 Task: Create a new field with title Stage a blank project ApexTech with field type as Single-select and options as Not Started, In Progress and Complete
Action: Mouse moved to (68, 262)
Screenshot: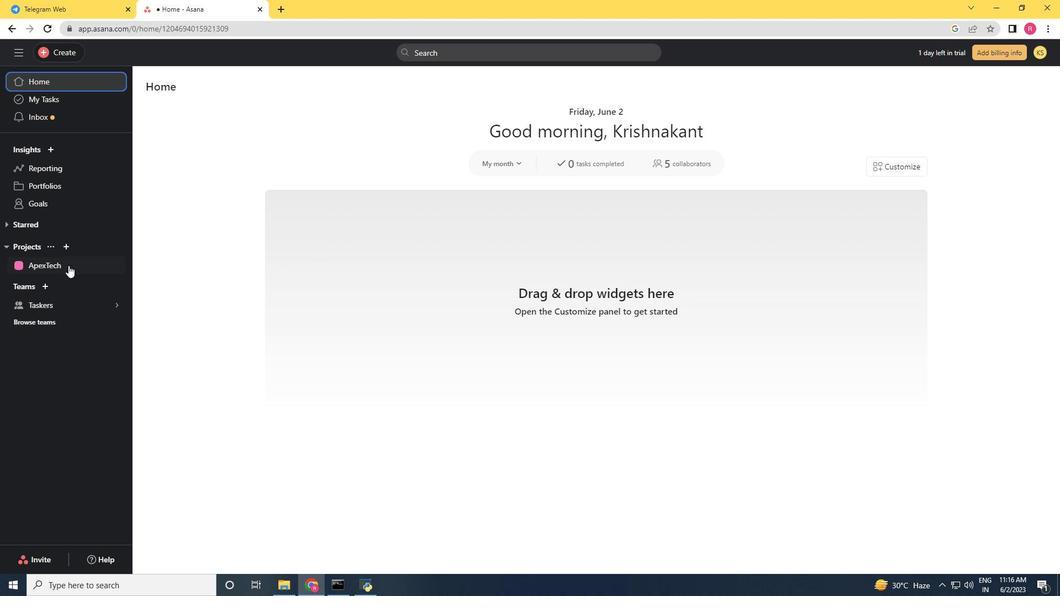 
Action: Mouse pressed left at (68, 262)
Screenshot: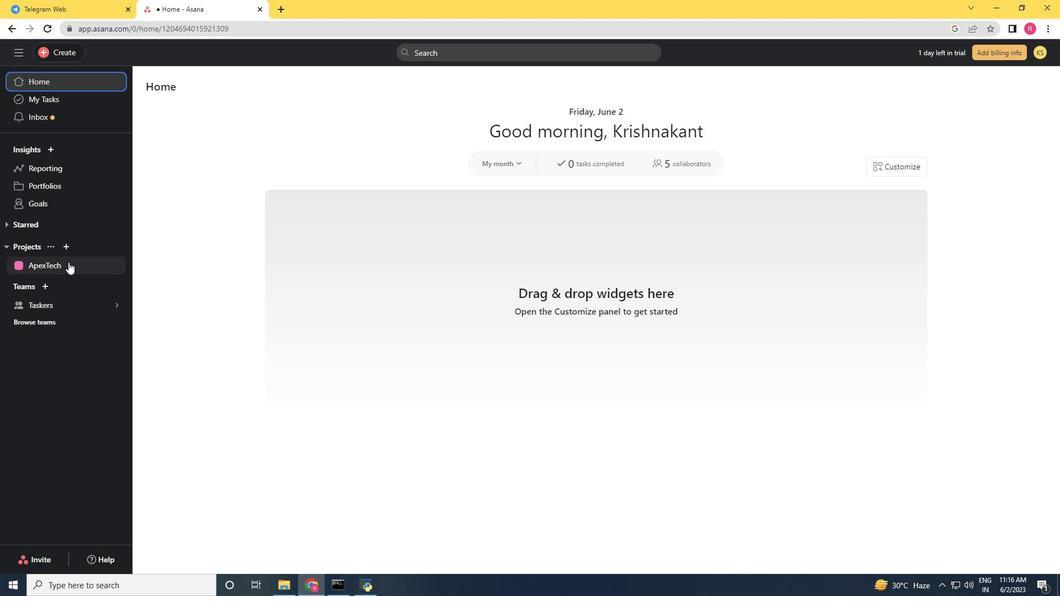 
Action: Mouse moved to (1022, 85)
Screenshot: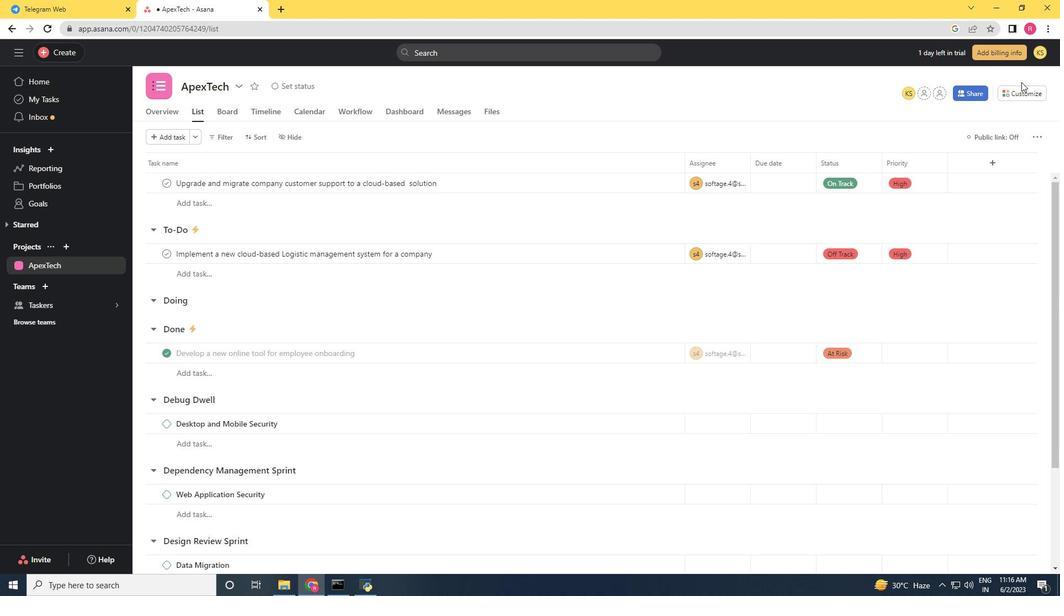 
Action: Mouse pressed left at (1022, 85)
Screenshot: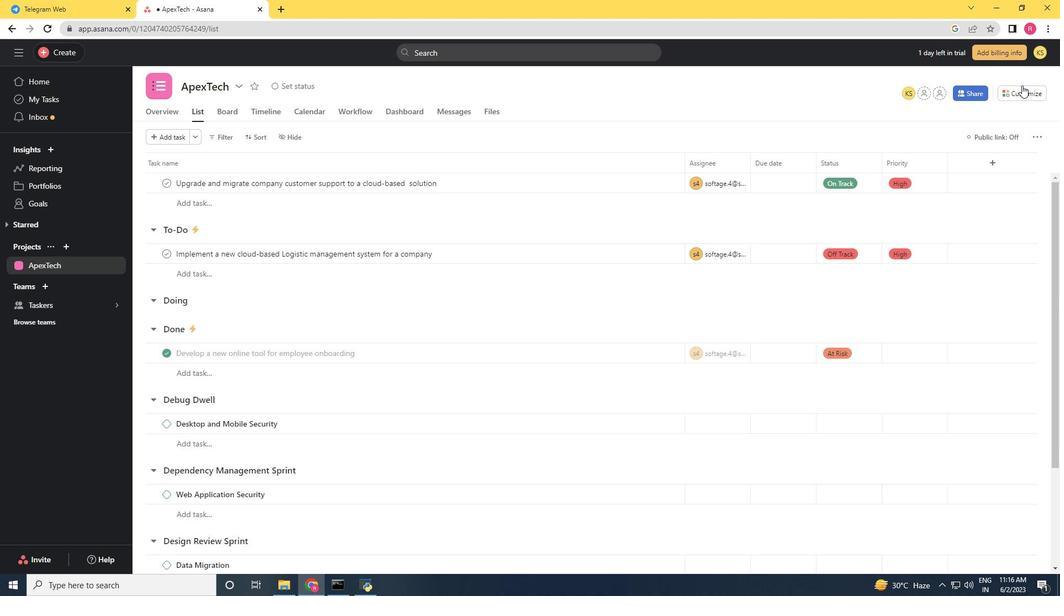 
Action: Mouse moved to (915, 228)
Screenshot: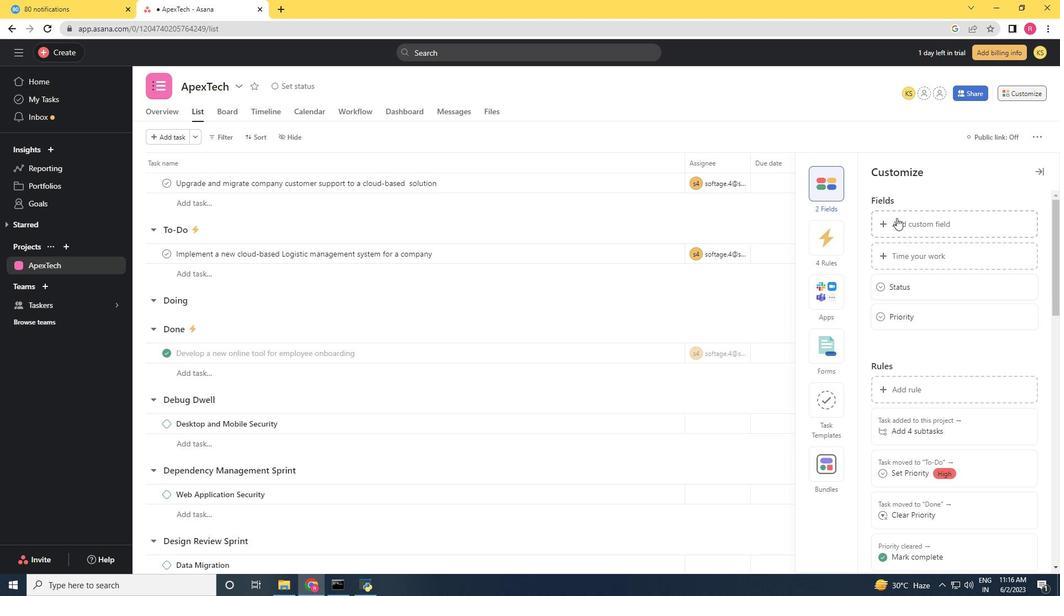 
Action: Mouse pressed left at (915, 228)
Screenshot: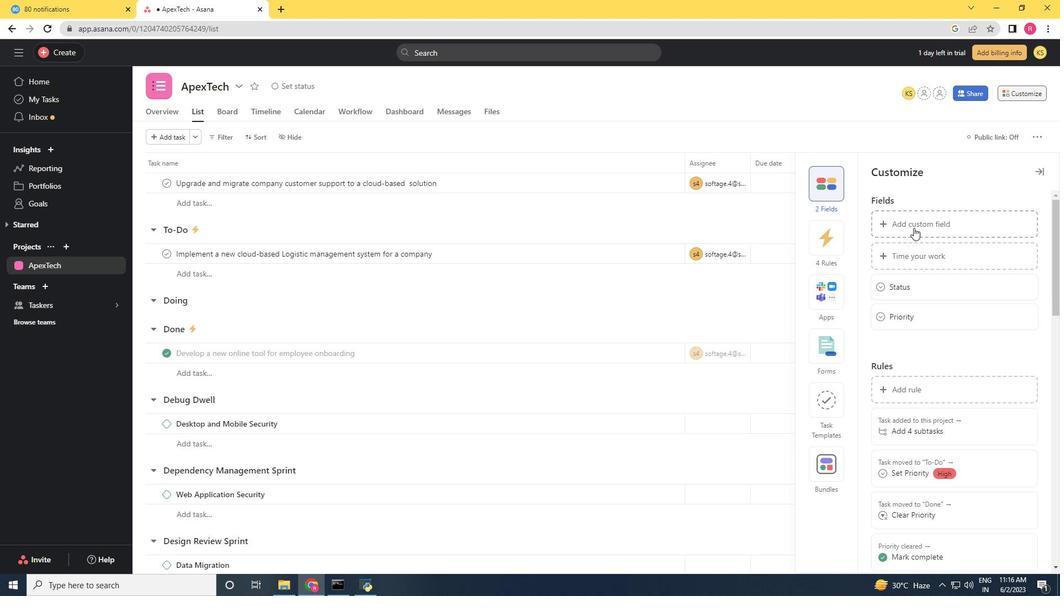 
Action: Mouse moved to (918, 217)
Screenshot: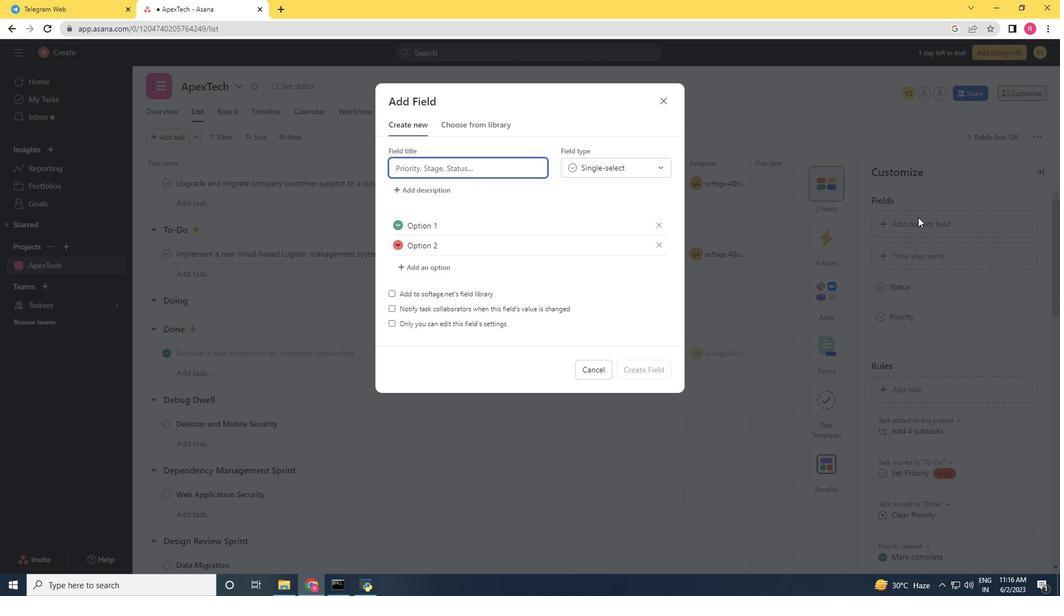 
Action: Key pressed <Key.shift>Stage
Screenshot: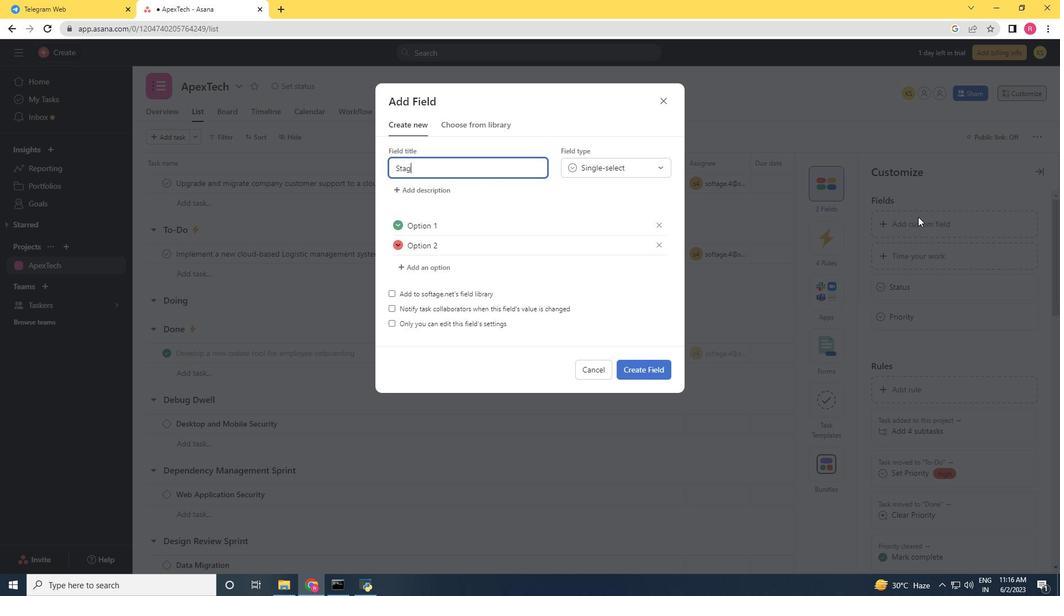
Action: Mouse moved to (590, 160)
Screenshot: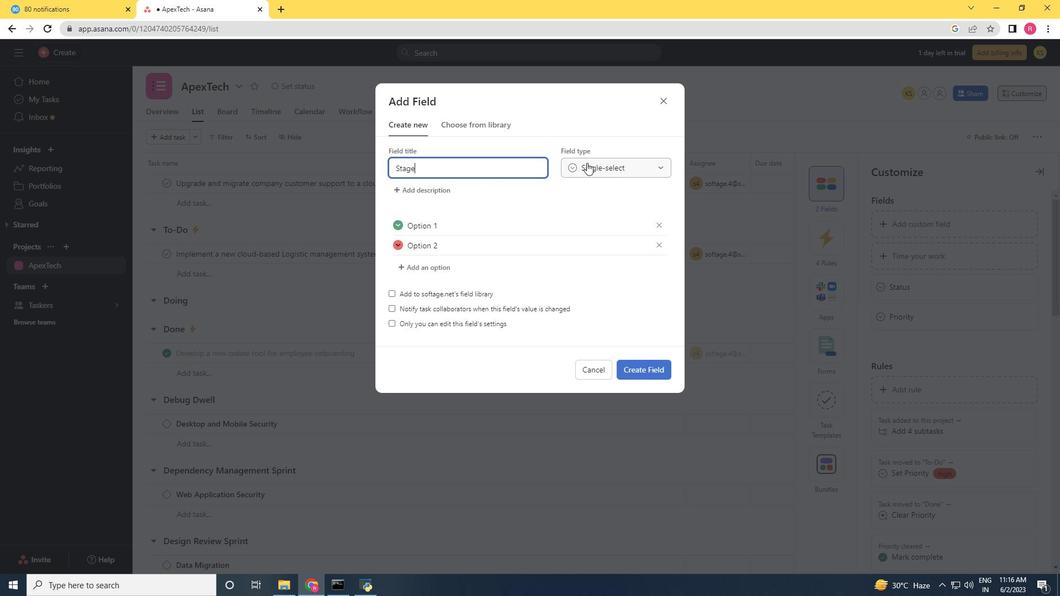 
Action: Mouse pressed left at (590, 160)
Screenshot: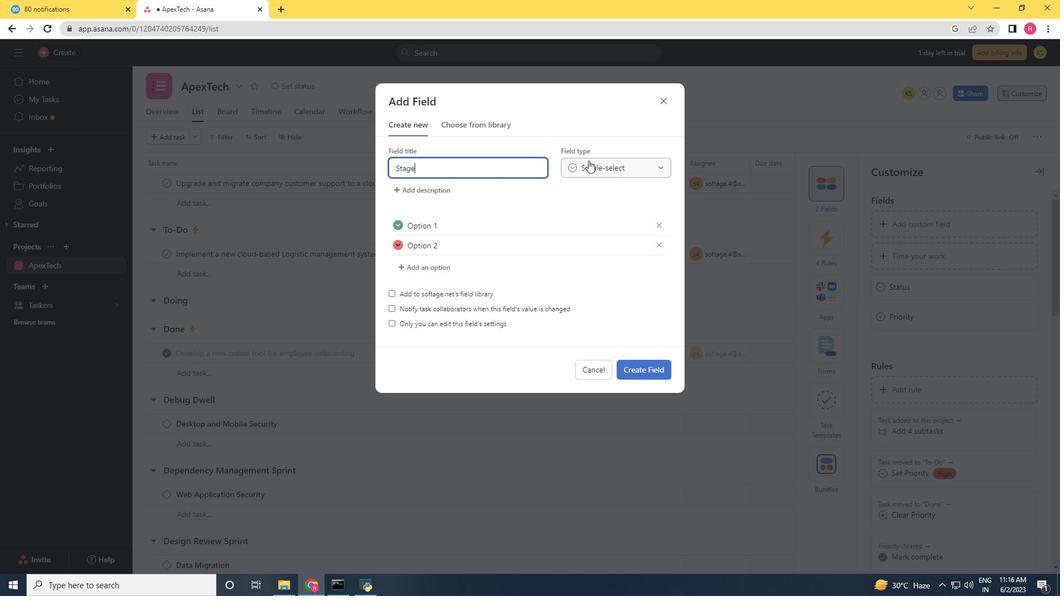 
Action: Mouse moved to (592, 188)
Screenshot: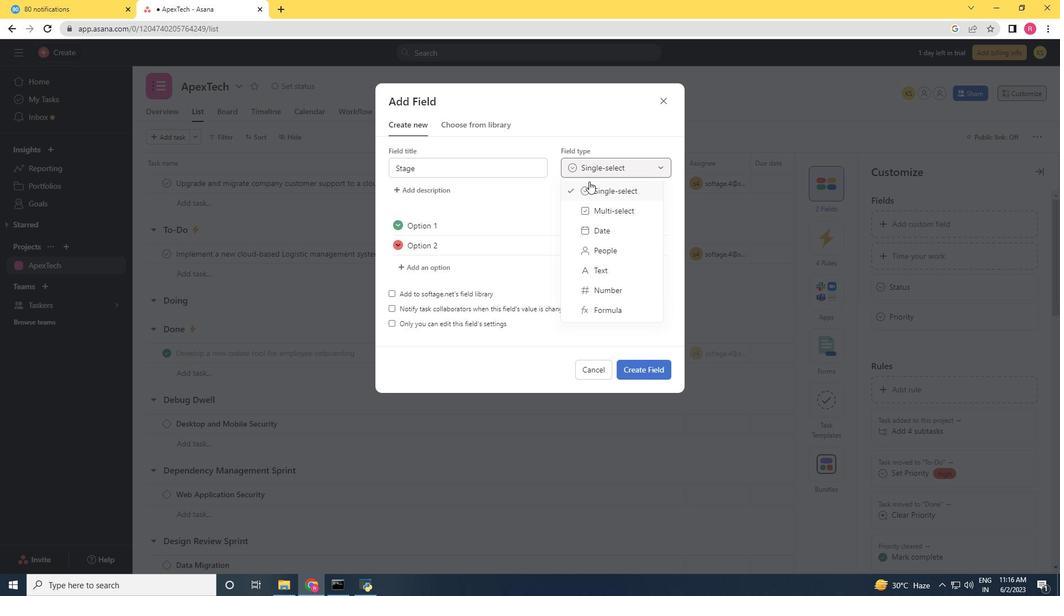 
Action: Mouse pressed left at (592, 188)
Screenshot: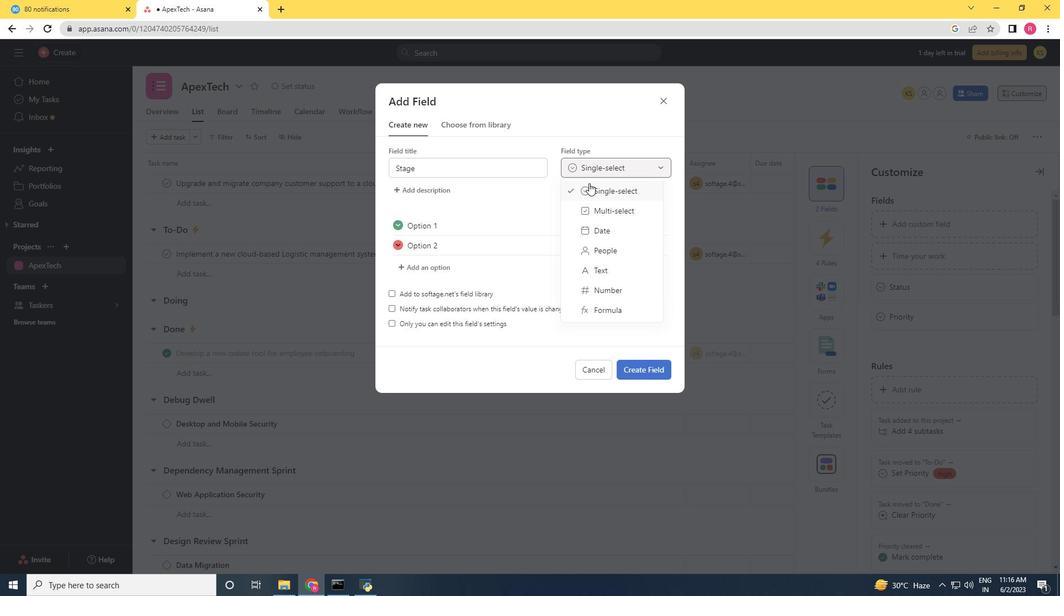 
Action: Mouse moved to (486, 221)
Screenshot: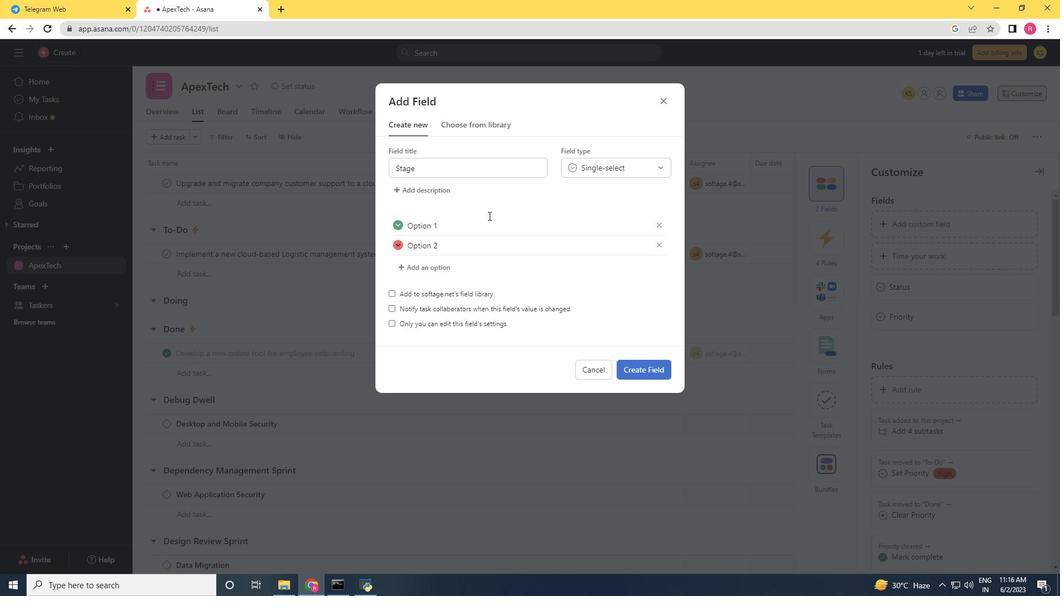 
Action: Mouse pressed left at (486, 221)
Screenshot: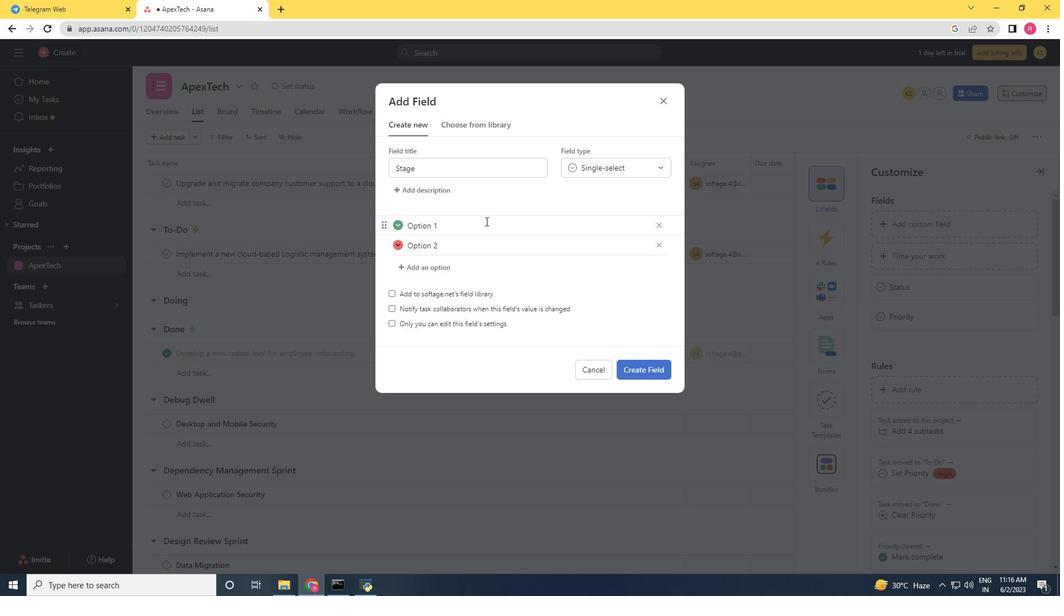 
Action: Key pressed <Key.backspace><Key.backspace><Key.backspace><Key.backspace><Key.backspace><Key.backspace><Key.backspace><Key.backspace><Key.shift><Key.shift><Key.shift><Key.shift><Key.shift><Key.shift><Key.shift><Key.shift><Key.shift>Not<Key.space><Key.shift>Stated<Key.enter><Key.shift><Key.shift><Key.shift><Key.shift><Key.shift><Key.shift><Key.shift><Key.shift><Key.shift><Key.shift><Key.shift>In<Key.space><Key.shift>Progress<Key.enter><Key.shift>Completed
Screenshot: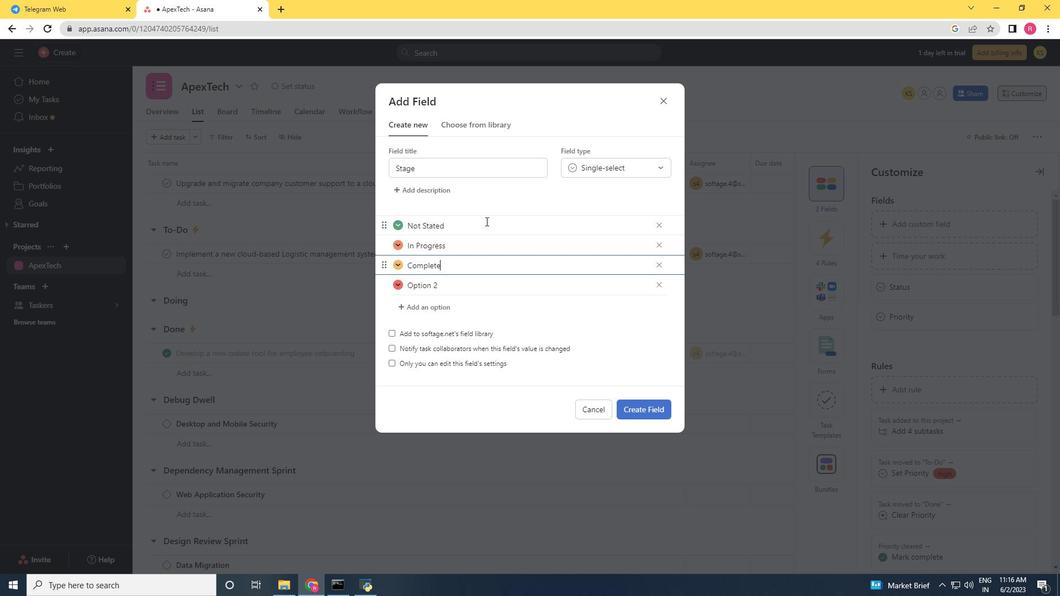
Action: Mouse moved to (598, 311)
Screenshot: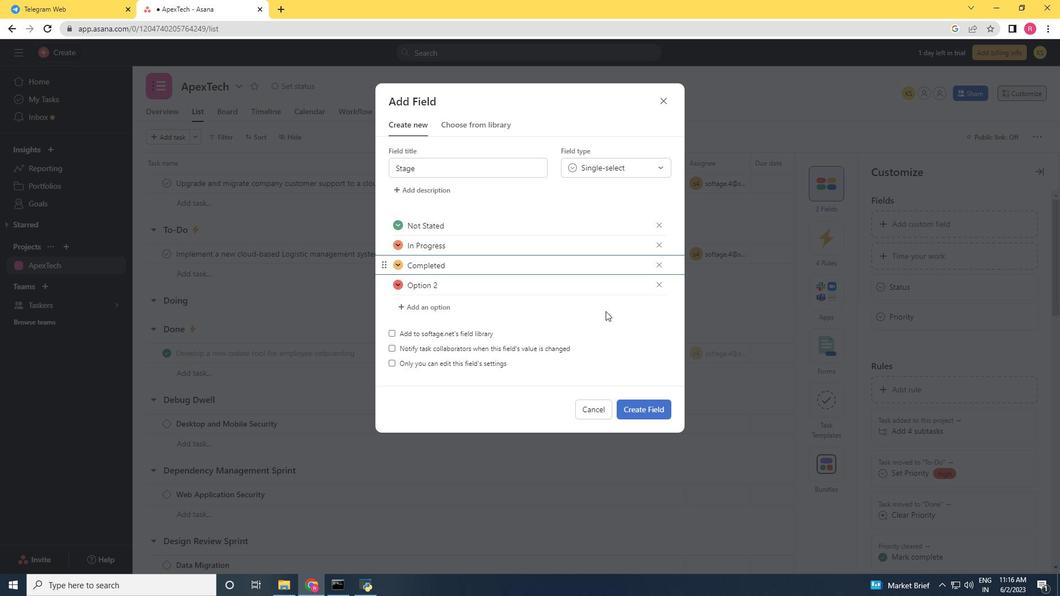 
Action: Key pressed <Key.backspace>
Screenshot: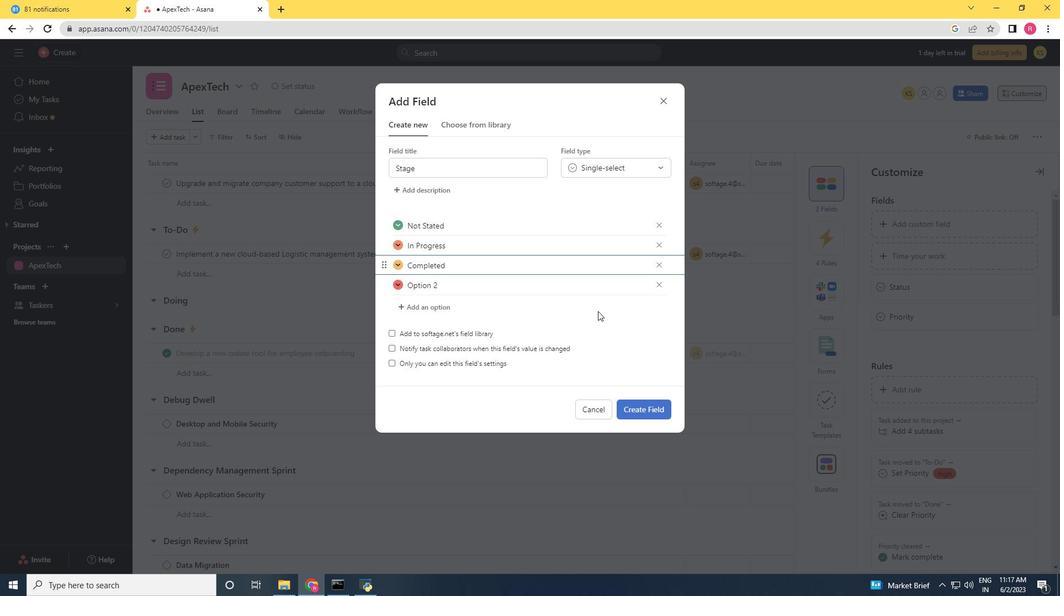 
Action: Mouse moved to (656, 284)
Screenshot: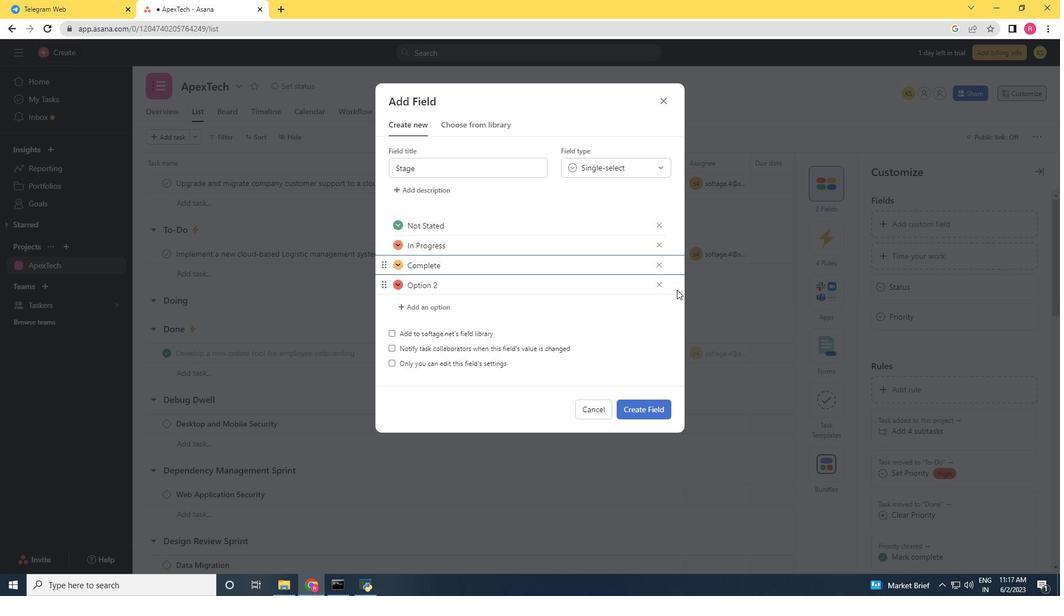 
Action: Mouse pressed left at (656, 284)
Screenshot: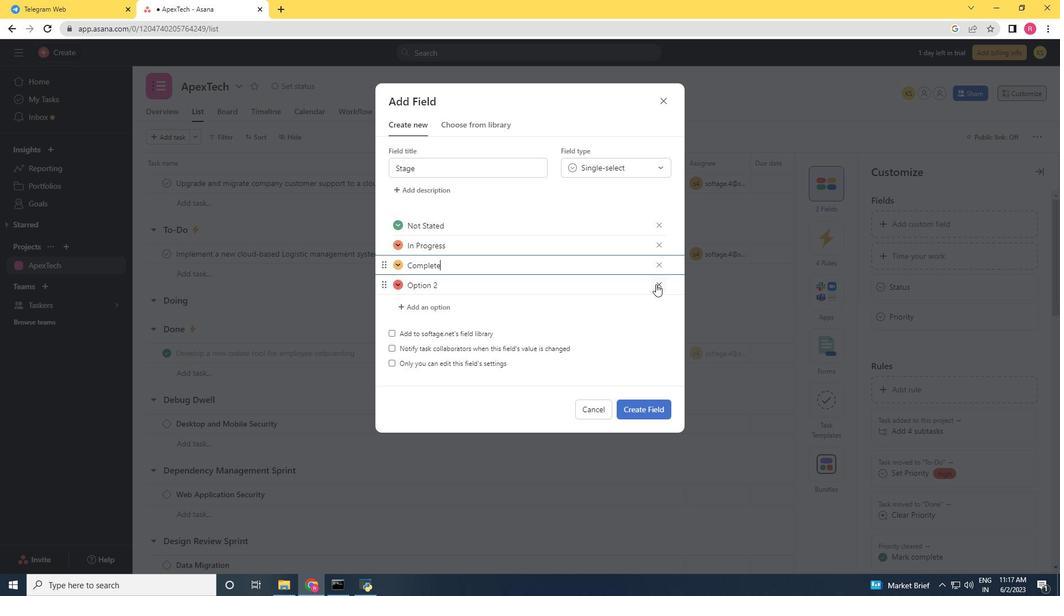 
Action: Mouse moved to (622, 389)
Screenshot: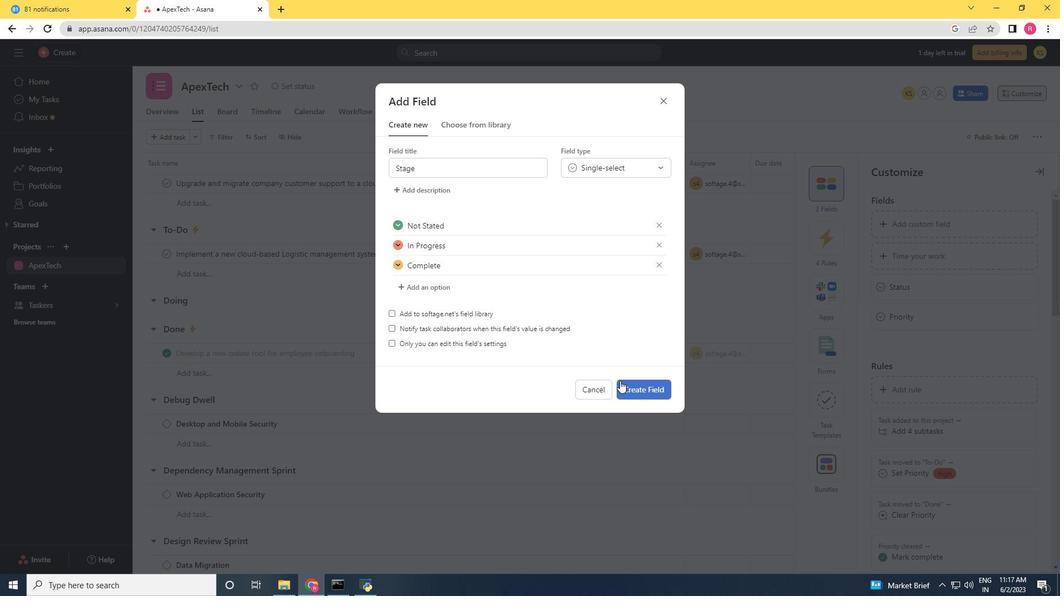 
Action: Mouse pressed left at (622, 389)
Screenshot: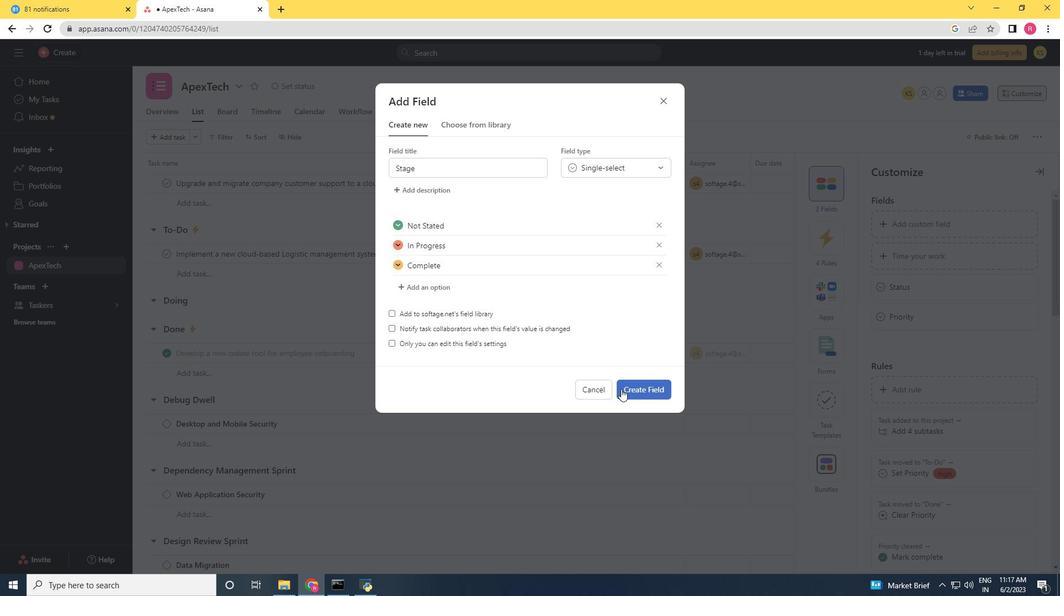 
Action: Mouse moved to (622, 389)
Screenshot: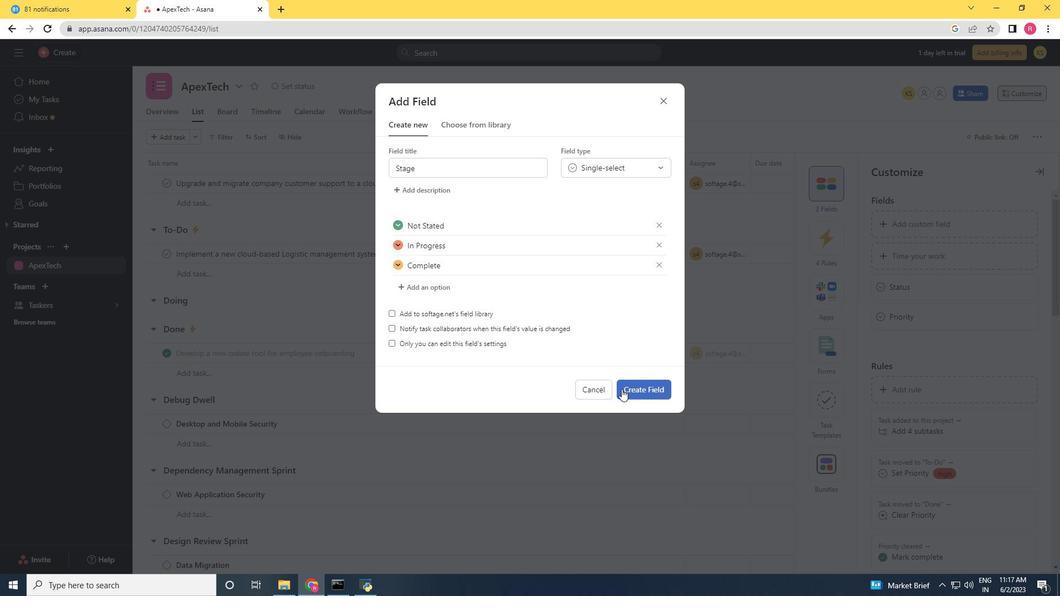 
